 Task: Add Attachment from "Attach a link" to Card Card0000000132 in Board Board0000000033 in Workspace WS0000000011 in Trello. Add Cover Red to Card Card0000000132 in Board Board0000000033 in Workspace WS0000000011 in Trello. Add "Join Card" Button Button0000000132  to Card Card0000000132 in Board Board0000000033 in Workspace WS0000000011 in Trello. Add Description DS0000000132 to Card Card0000000132 in Board Board0000000033 in Workspace WS0000000011 in Trello. Add Comment CM0000000132 to Card Card0000000132 in Board Board0000000033 in Workspace WS0000000011 in Trello
Action: Mouse moved to (501, 51)
Screenshot: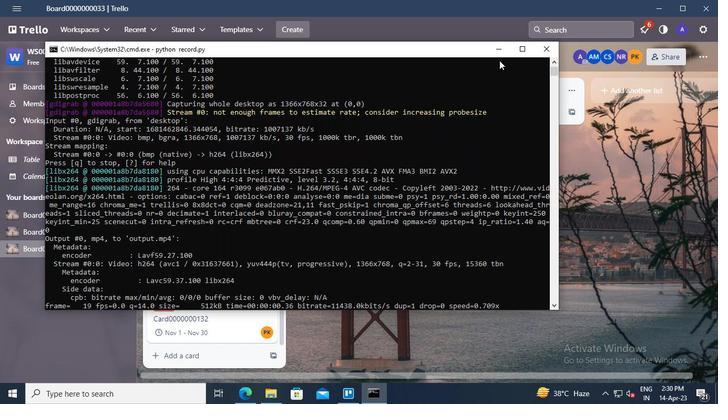 
Action: Mouse pressed left at (501, 51)
Screenshot: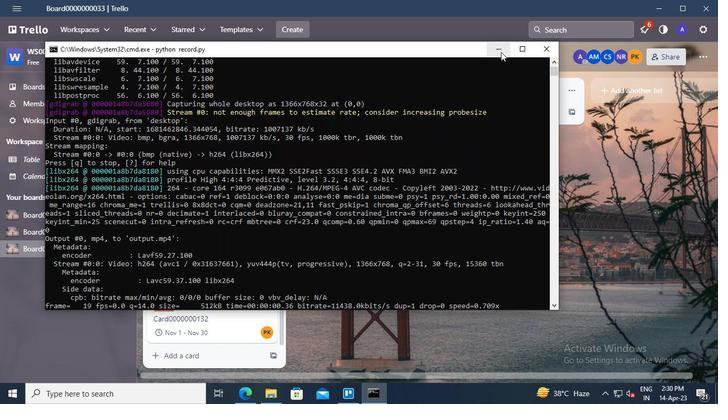 
Action: Mouse moved to (208, 315)
Screenshot: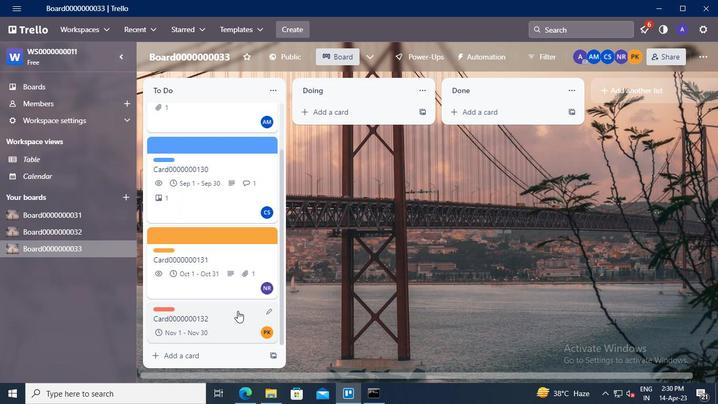 
Action: Mouse pressed left at (208, 315)
Screenshot: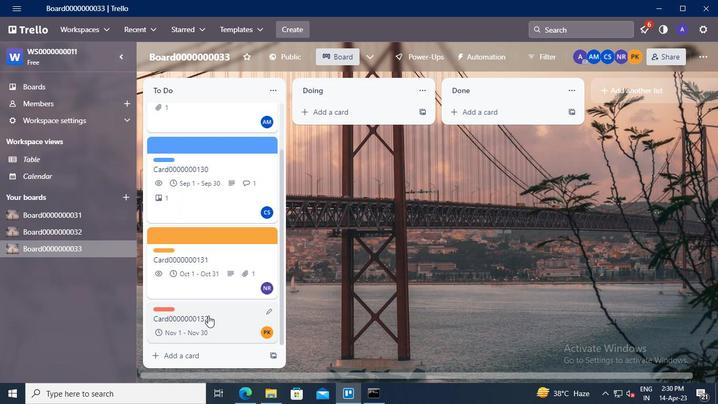 
Action: Mouse moved to (531, 218)
Screenshot: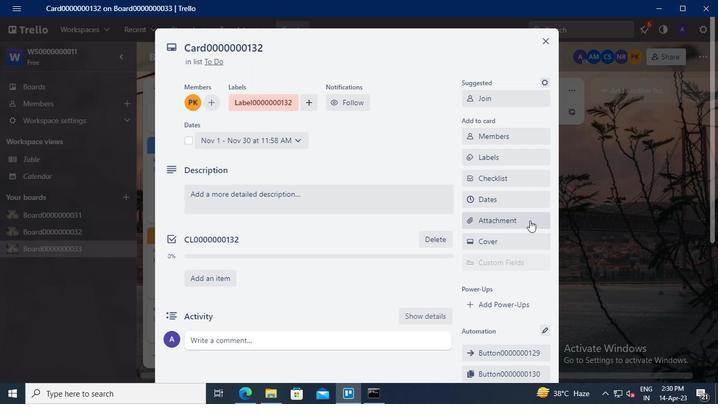 
Action: Mouse pressed left at (531, 218)
Screenshot: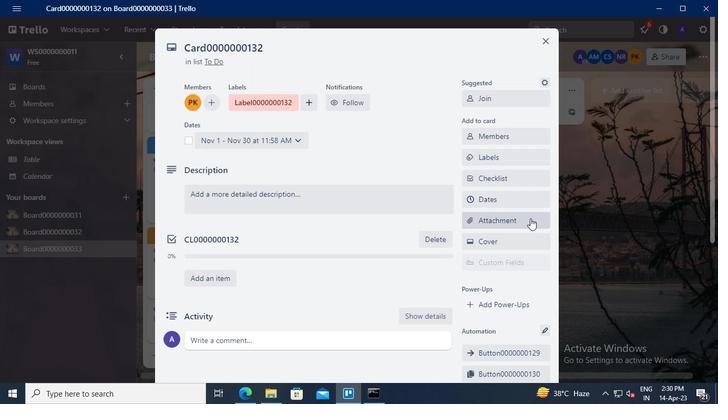 
Action: Mouse moved to (247, 396)
Screenshot: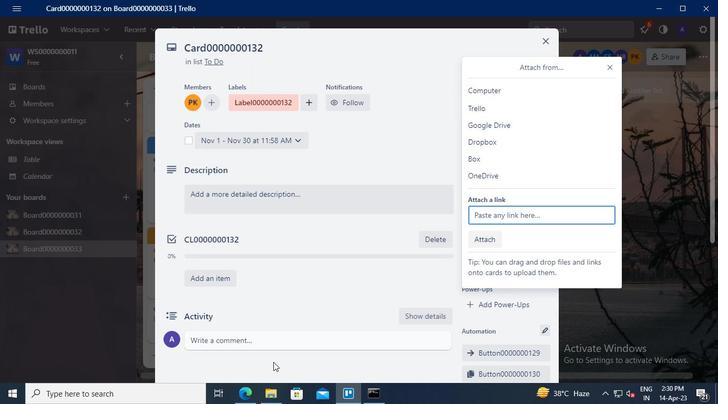 
Action: Mouse pressed left at (247, 396)
Screenshot: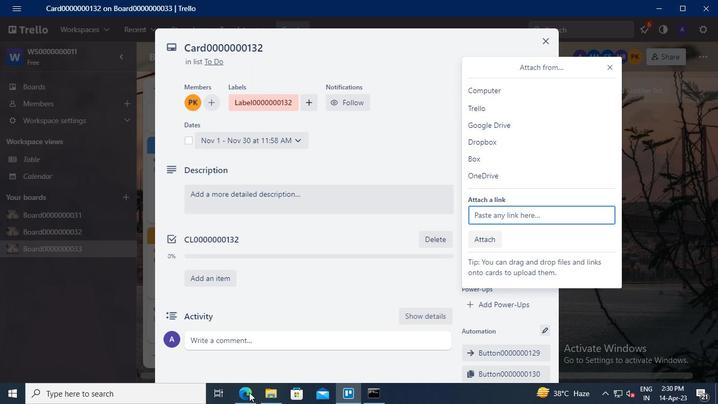 
Action: Mouse moved to (155, 27)
Screenshot: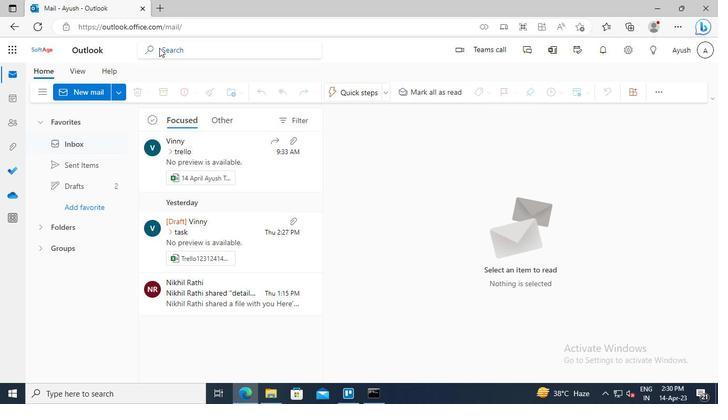 
Action: Mouse pressed left at (155, 27)
Screenshot: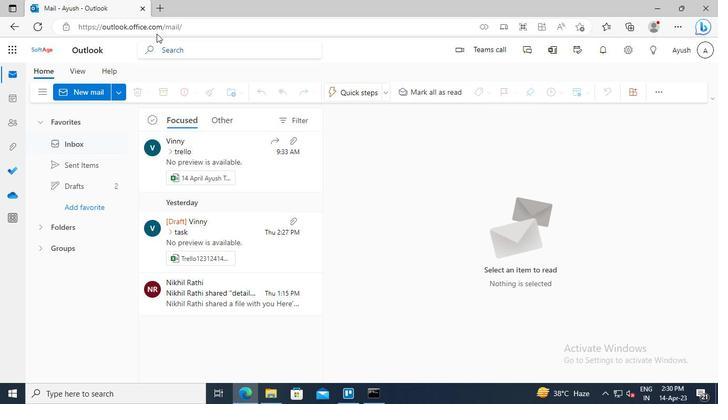 
Action: Keyboard Key.ctrl_l
Screenshot: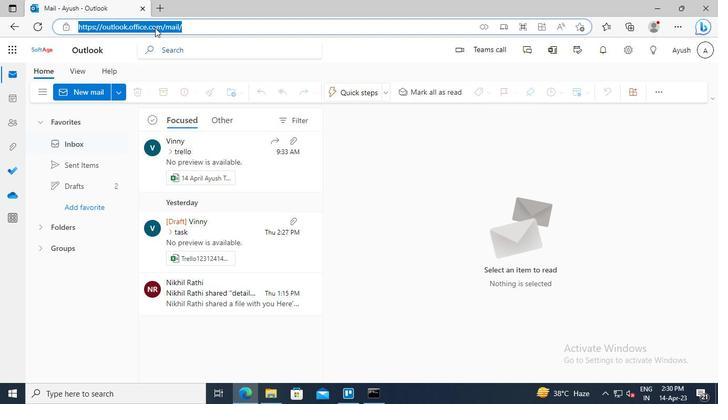 
Action: Keyboard Key.ctrl_l
Screenshot: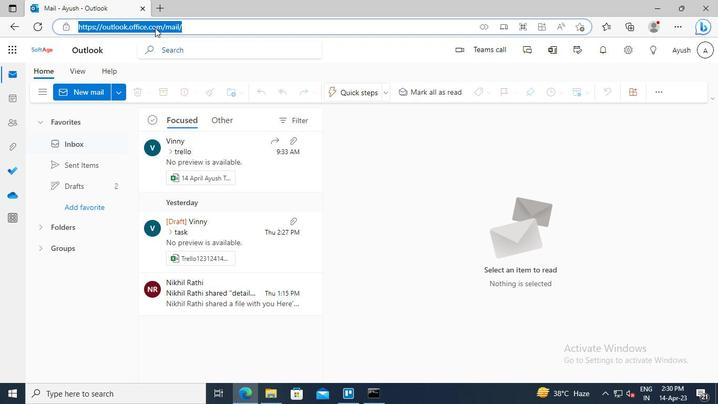 
Action: Keyboard Key.ctrl_l
Screenshot: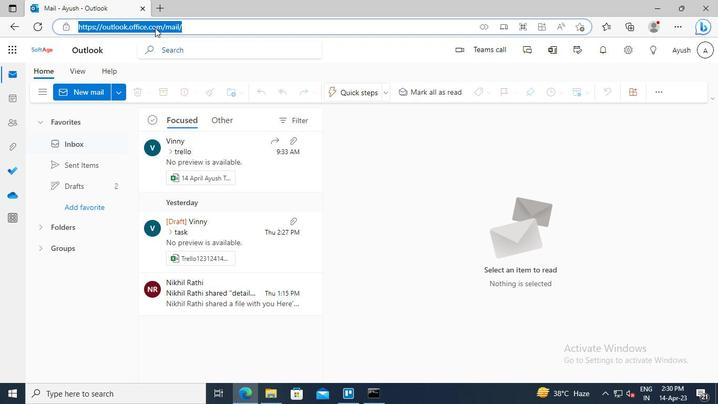 
Action: Keyboard Key.ctrl_l
Screenshot: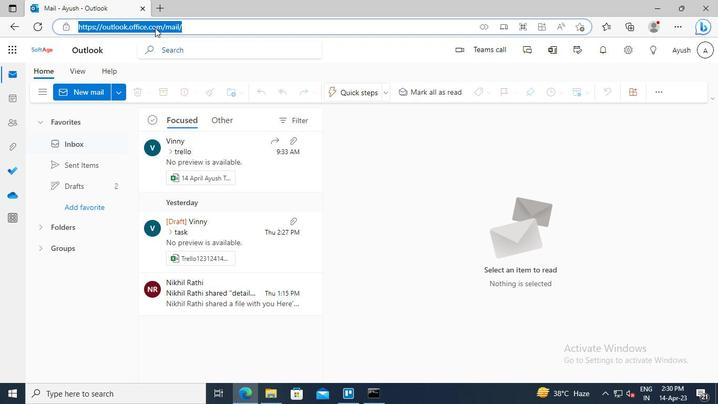 
Action: Keyboard Key.ctrl_l
Screenshot: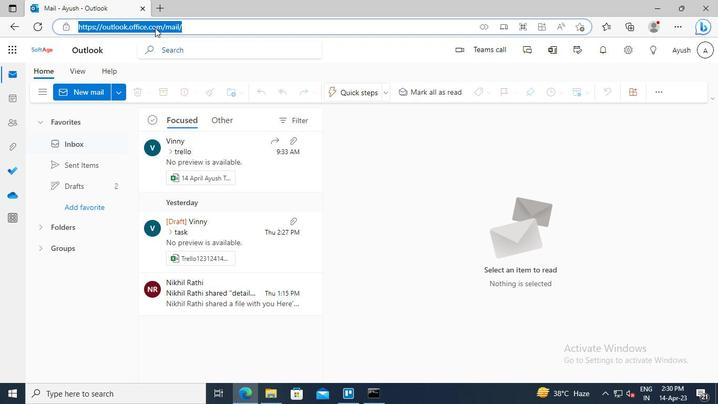 
Action: Keyboard Key.ctrl_l
Screenshot: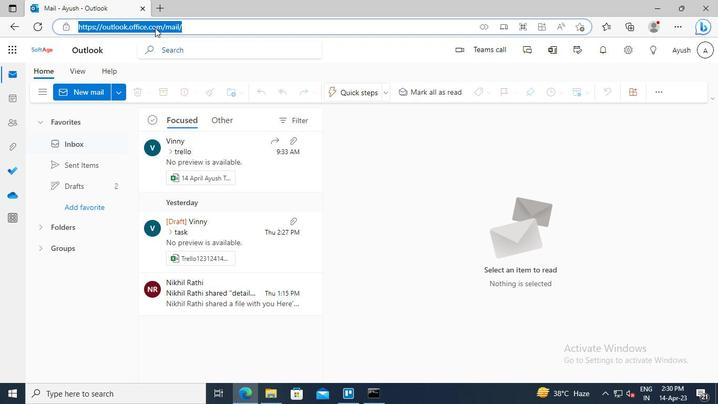 
Action: Keyboard Key.ctrl_l
Screenshot: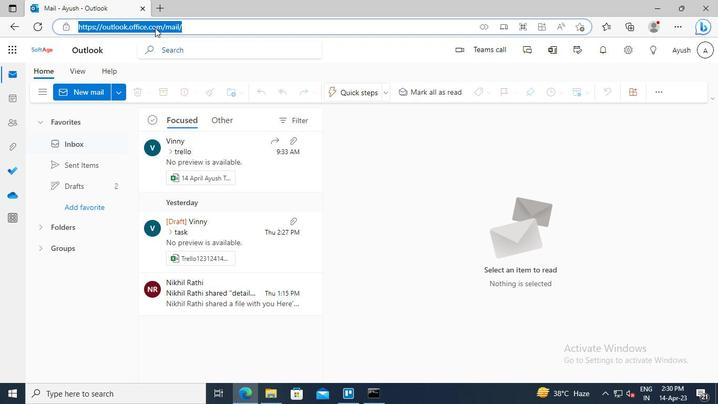 
Action: Keyboard Key.ctrl_l
Screenshot: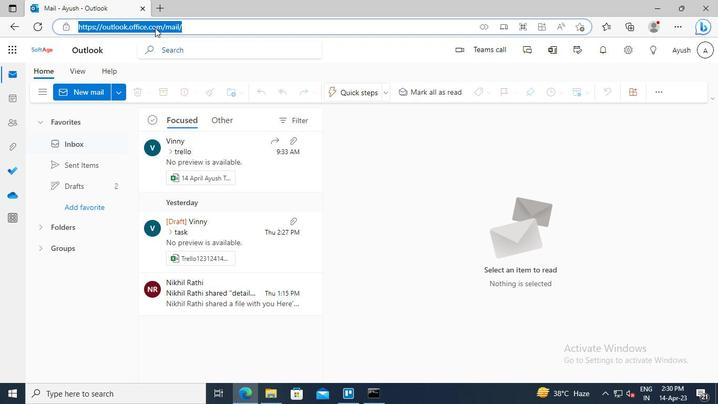 
Action: Keyboard Key.ctrl_l
Screenshot: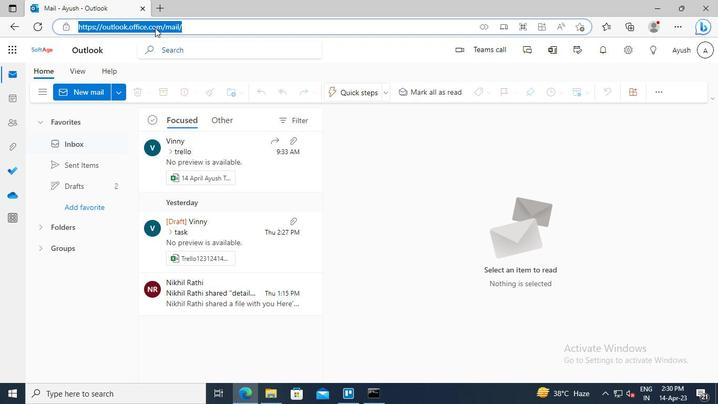 
Action: Keyboard Key.ctrl_l
Screenshot: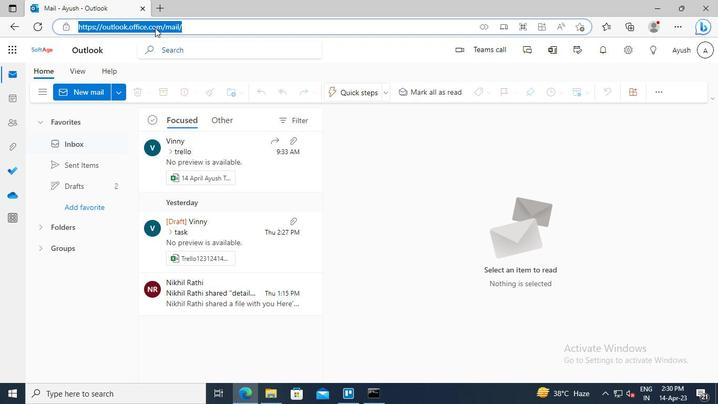 
Action: Keyboard Key.ctrl_l
Screenshot: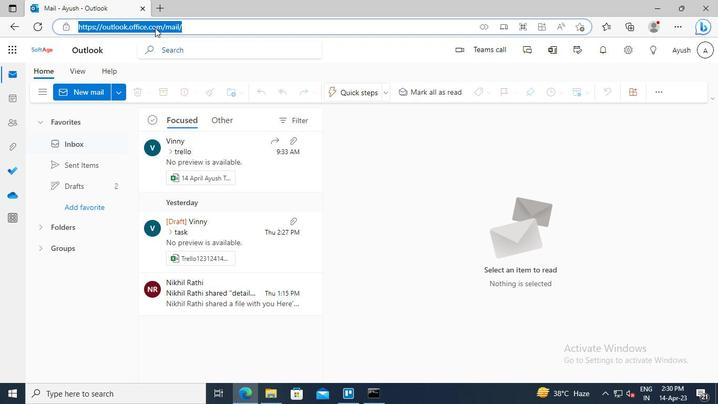 
Action: Keyboard Key.ctrl_l
Screenshot: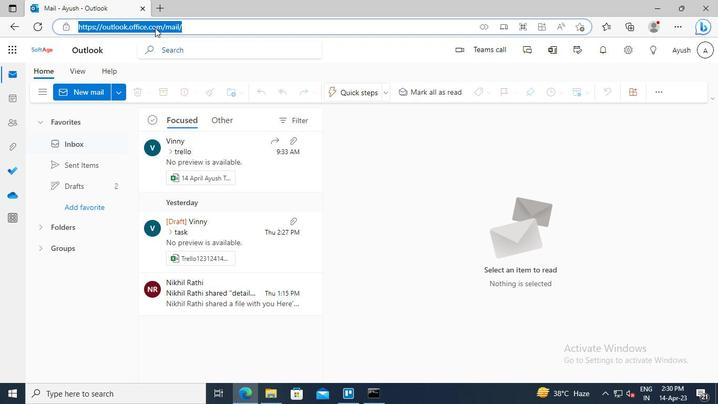
Action: Keyboard Key.ctrl_l
Screenshot: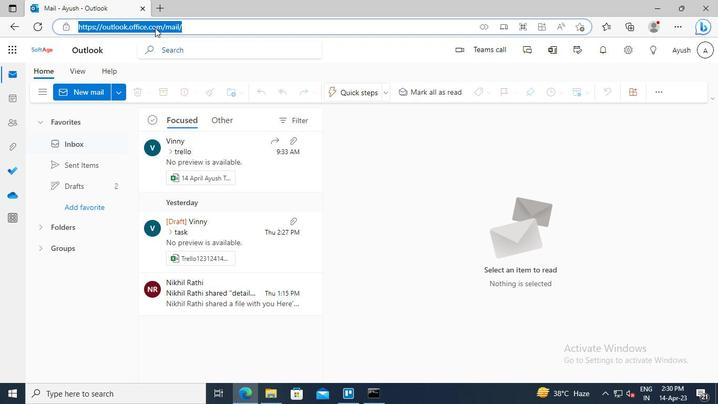 
Action: Keyboard Key.ctrl_l
Screenshot: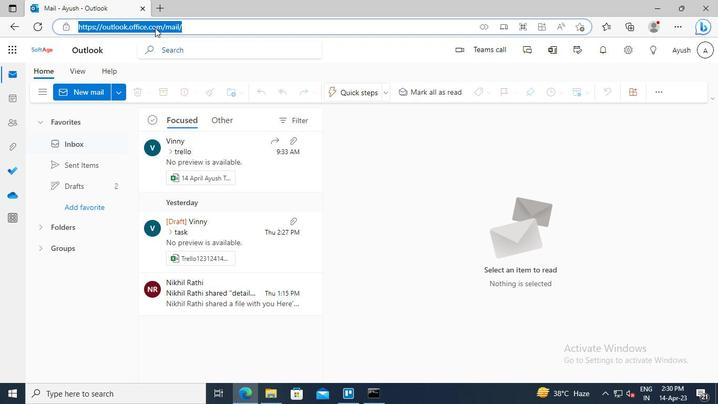 
Action: Keyboard \x03
Screenshot: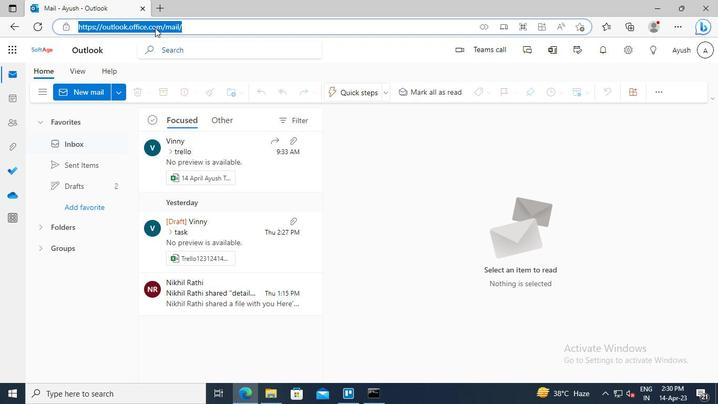 
Action: Mouse moved to (357, 402)
Screenshot: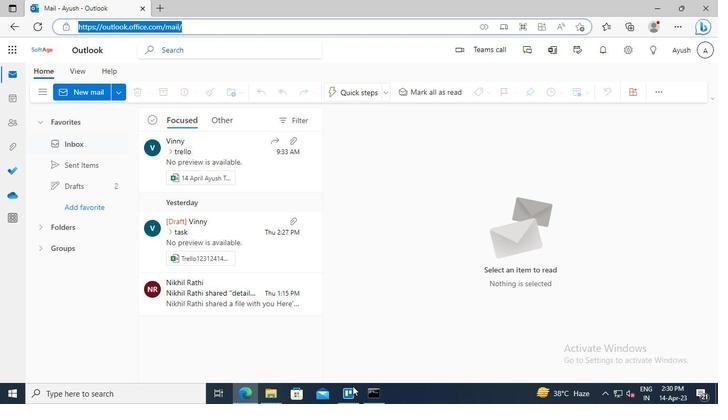 
Action: Mouse pressed left at (357, 402)
Screenshot: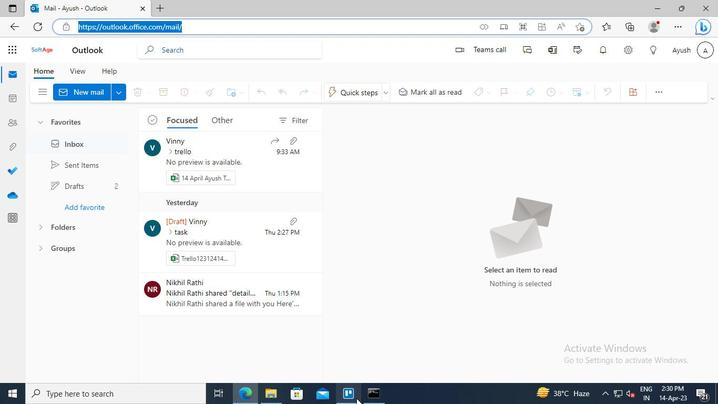 
Action: Mouse moved to (482, 214)
Screenshot: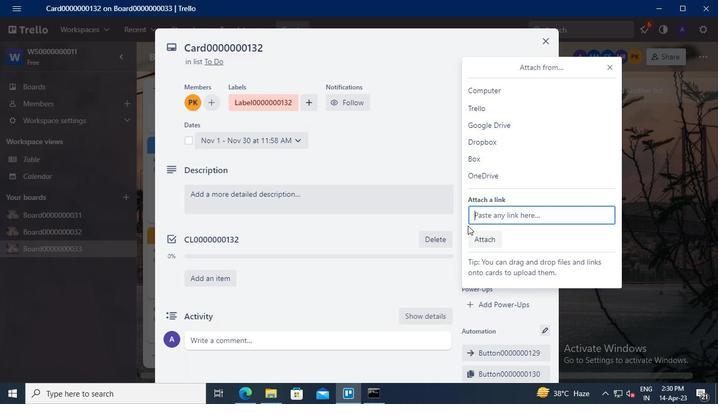 
Action: Mouse pressed left at (482, 214)
Screenshot: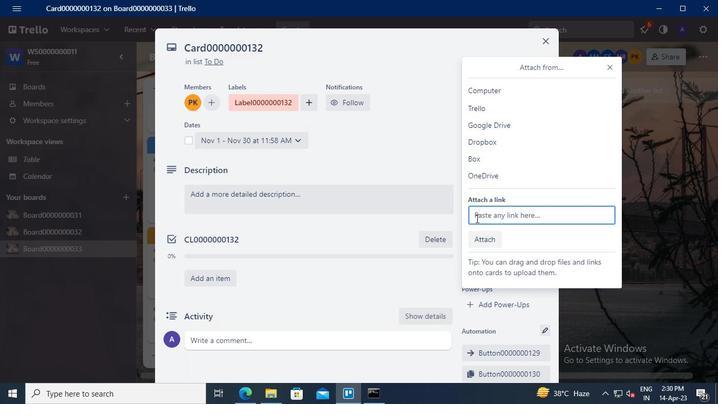 
Action: Keyboard Key.ctrl_l
Screenshot: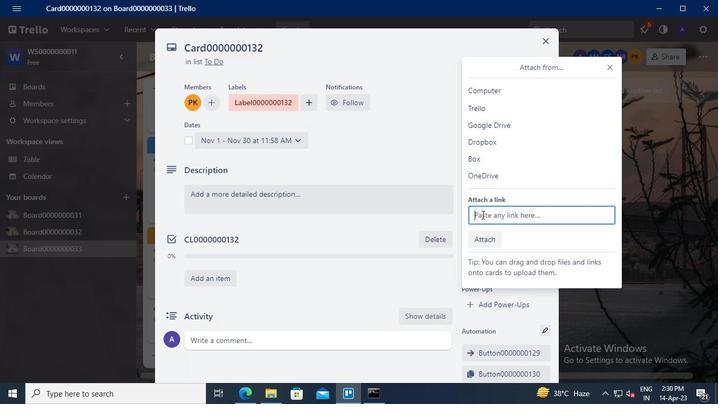 
Action: Keyboard \x16
Screenshot: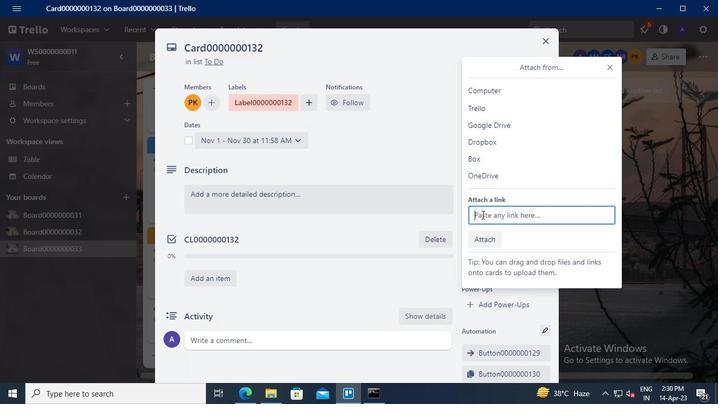 
Action: Mouse moved to (489, 273)
Screenshot: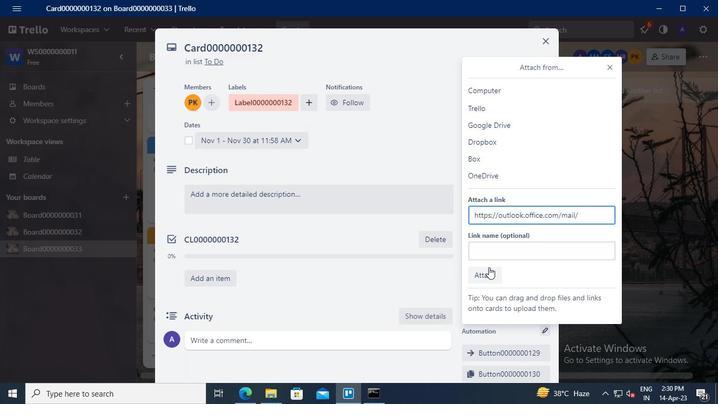 
Action: Mouse pressed left at (489, 273)
Screenshot: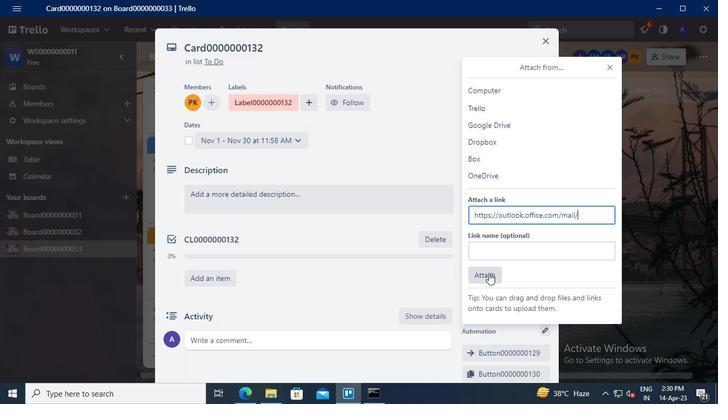 
Action: Mouse moved to (502, 242)
Screenshot: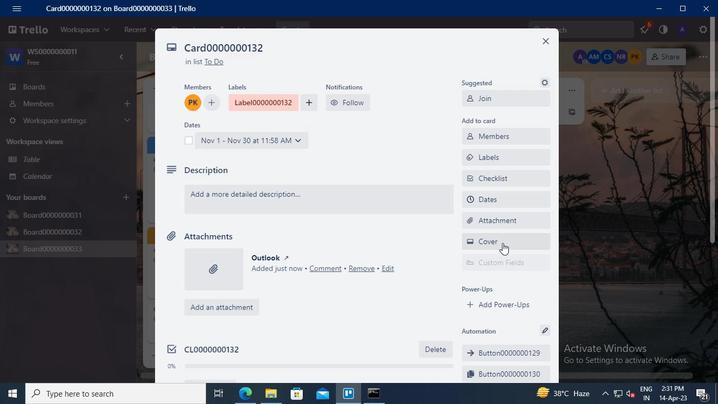 
Action: Mouse pressed left at (502, 242)
Screenshot: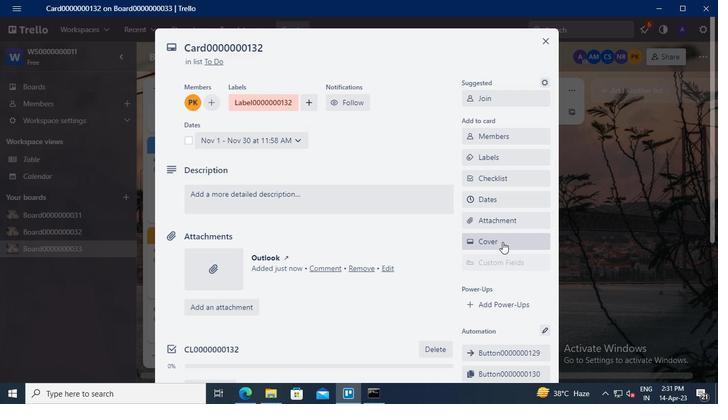 
Action: Mouse moved to (573, 168)
Screenshot: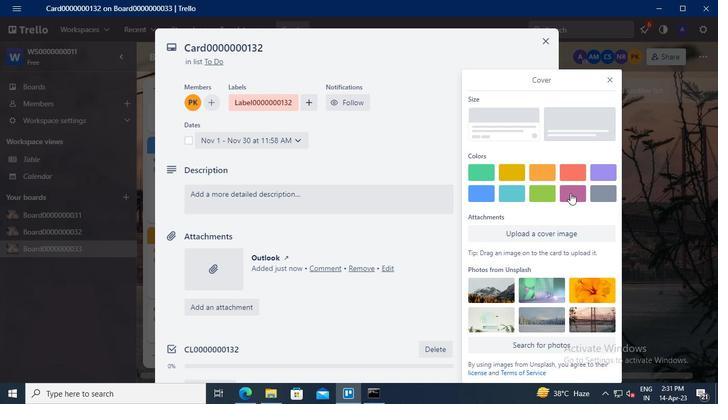 
Action: Mouse pressed left at (573, 168)
Screenshot: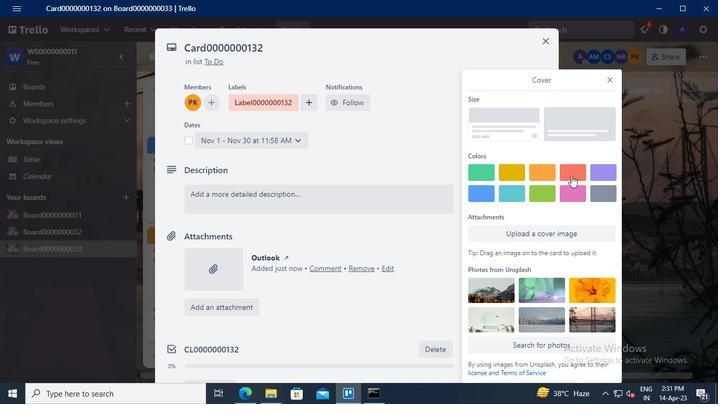 
Action: Mouse moved to (610, 59)
Screenshot: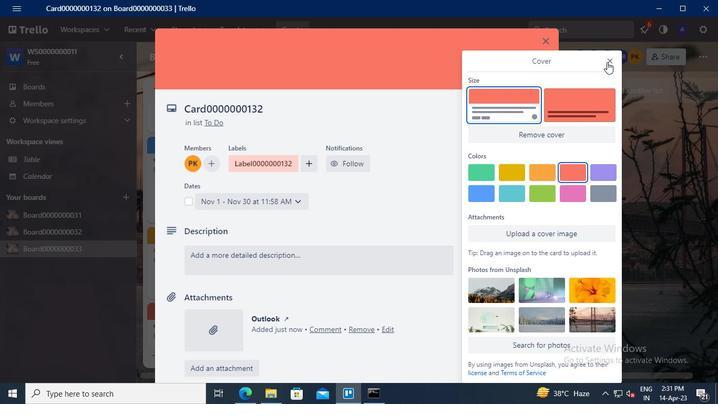
Action: Mouse pressed left at (610, 59)
Screenshot: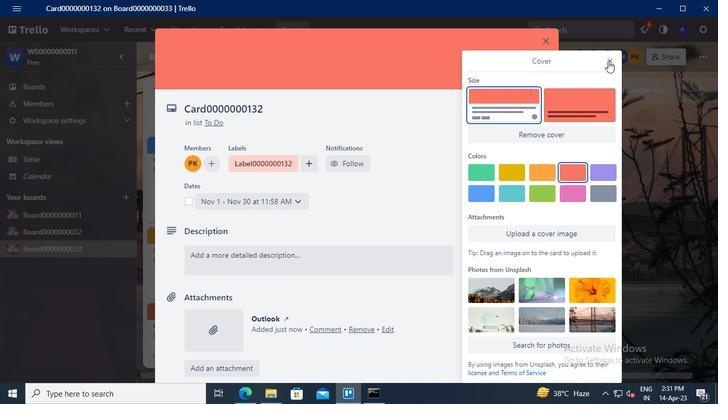 
Action: Mouse moved to (493, 296)
Screenshot: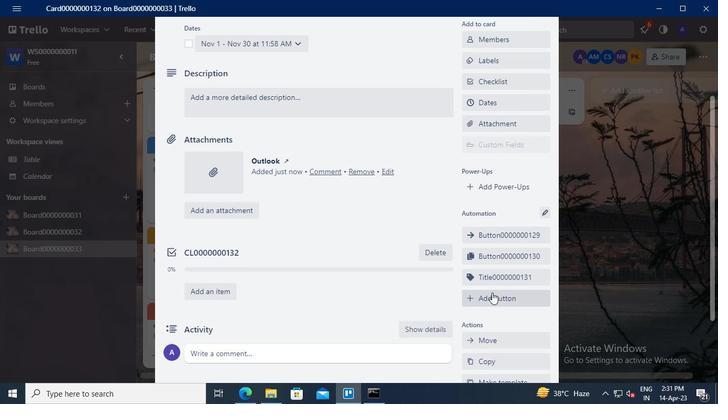 
Action: Mouse pressed left at (493, 296)
Screenshot: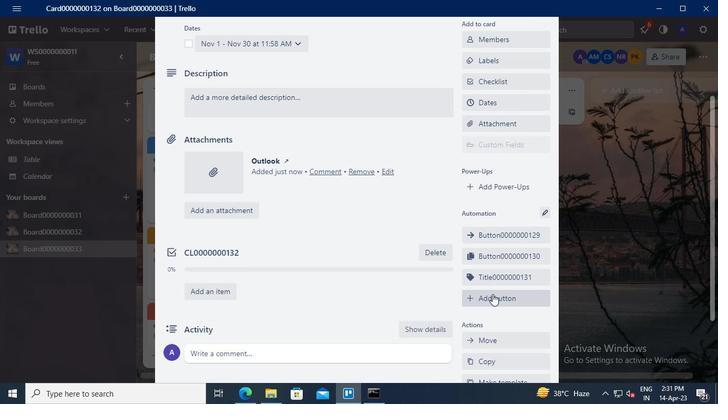 
Action: Mouse moved to (518, 157)
Screenshot: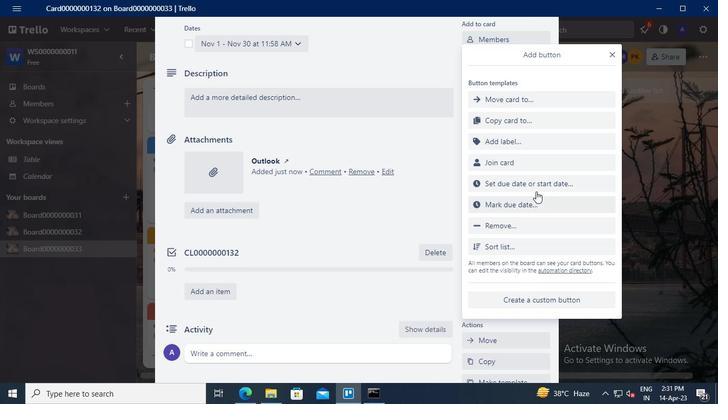 
Action: Mouse pressed left at (518, 157)
Screenshot: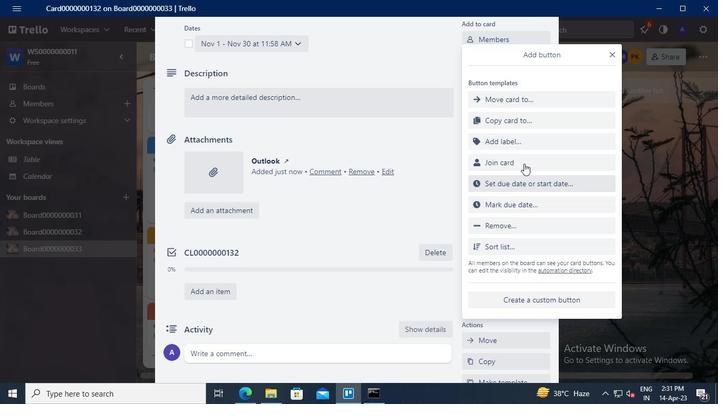 
Action: Mouse moved to (527, 148)
Screenshot: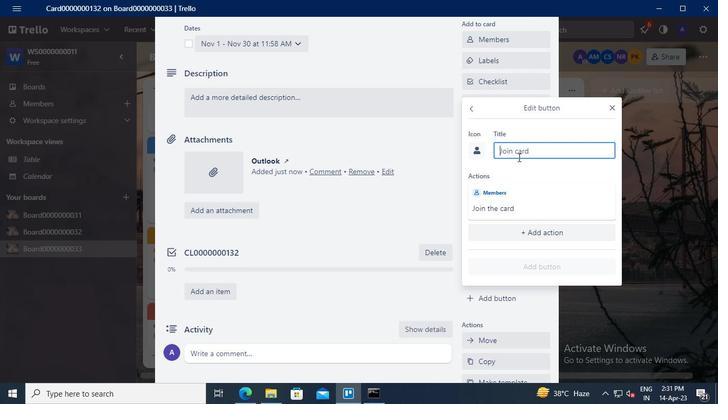 
Action: Mouse pressed left at (527, 148)
Screenshot: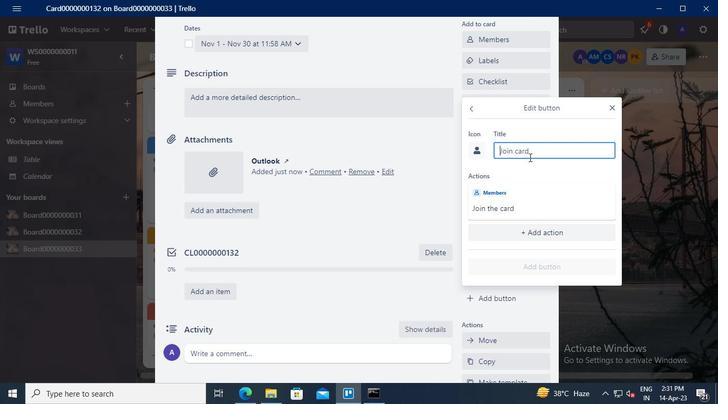
Action: Keyboard Key.shift
Screenshot: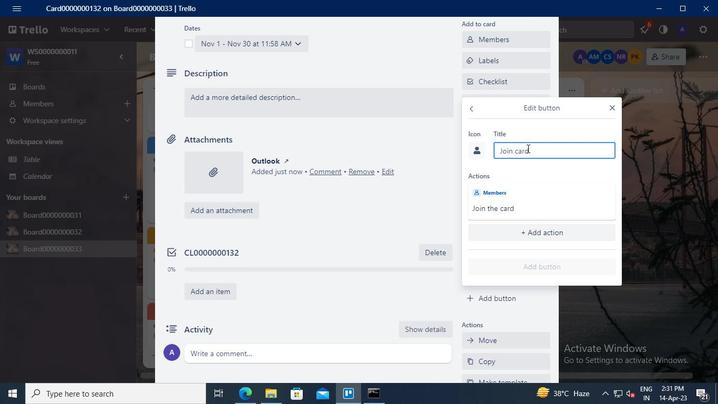 
Action: Keyboard B
Screenshot: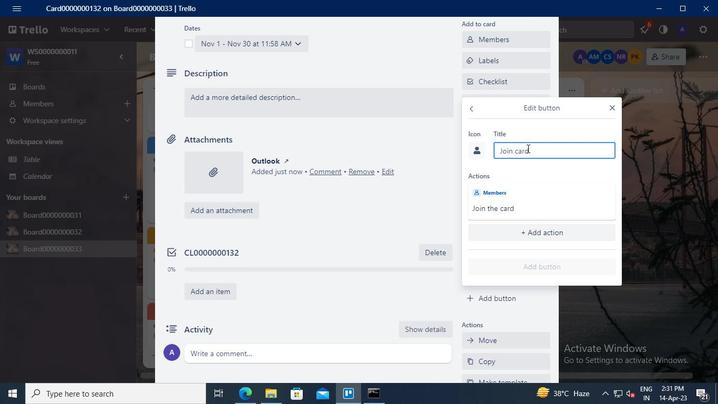 
Action: Keyboard u
Screenshot: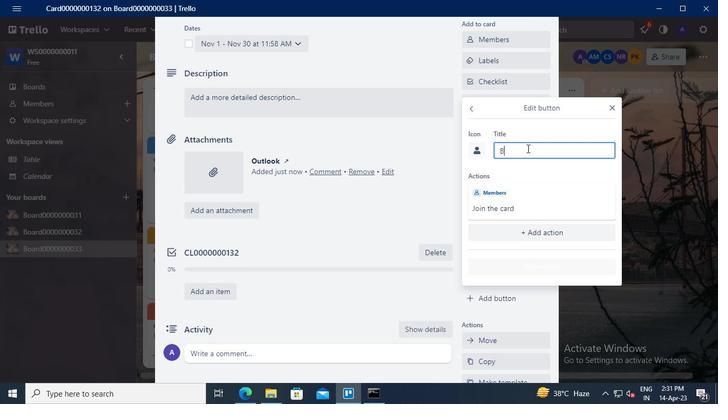 
Action: Keyboard t
Screenshot: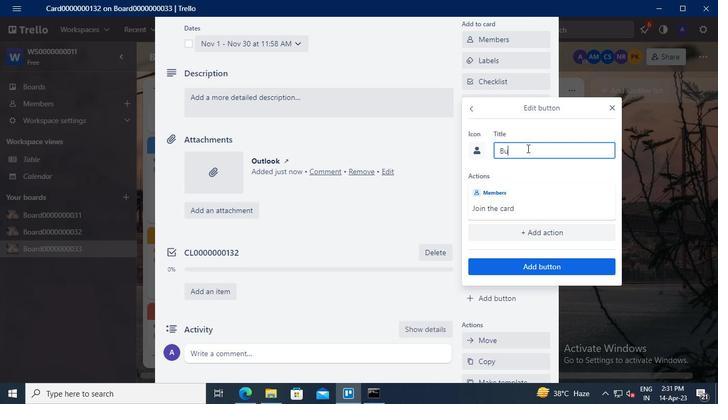
Action: Keyboard t
Screenshot: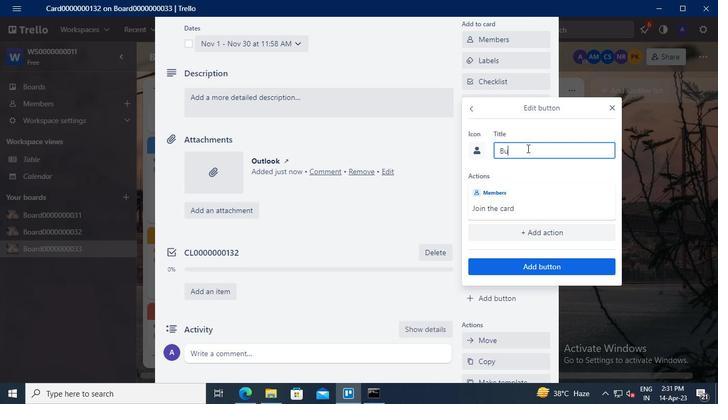 
Action: Keyboard o
Screenshot: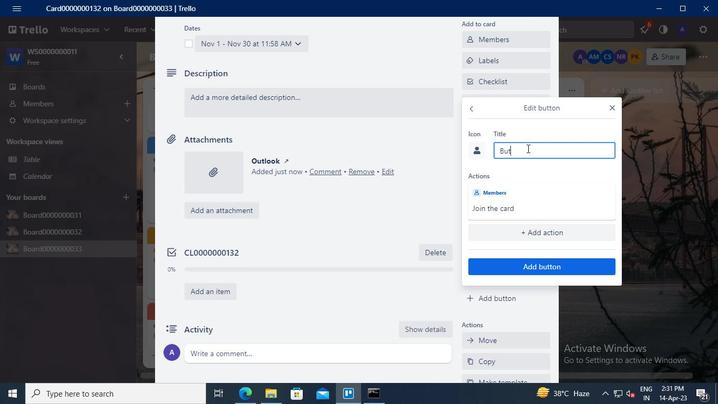 
Action: Keyboard n
Screenshot: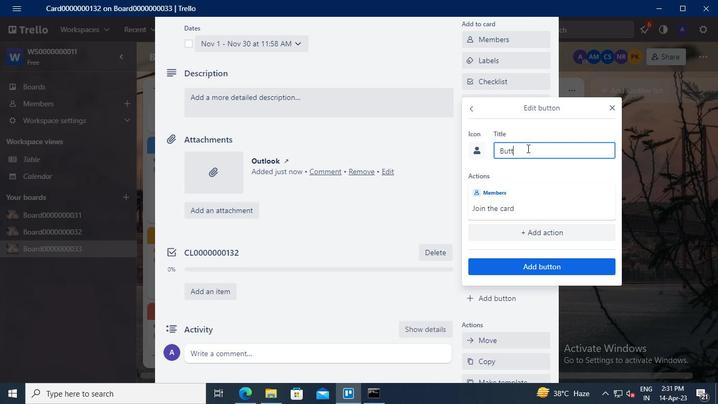 
Action: Keyboard <96>
Screenshot: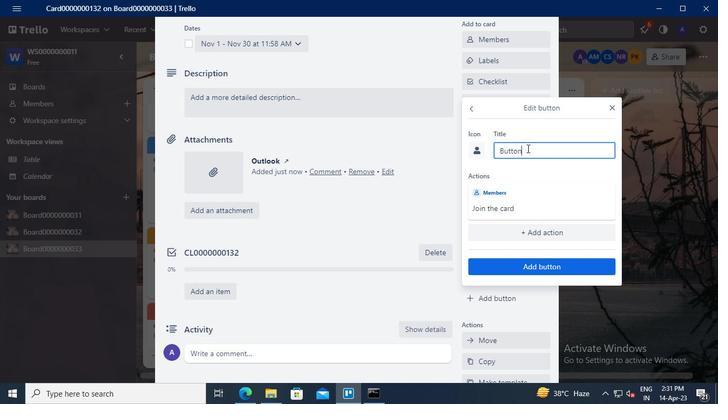 
Action: Keyboard <96>
Screenshot: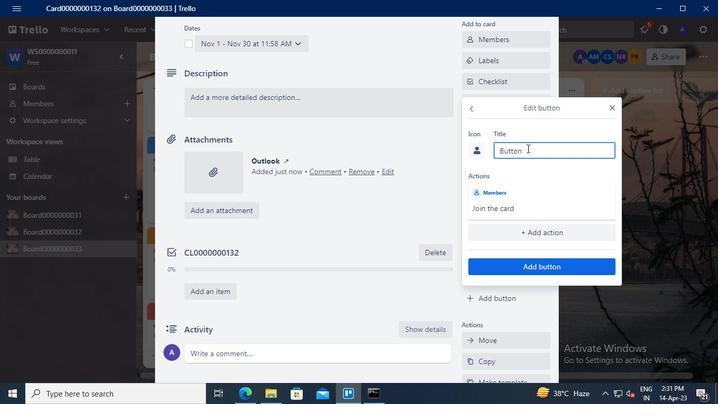
Action: Keyboard <96>
Screenshot: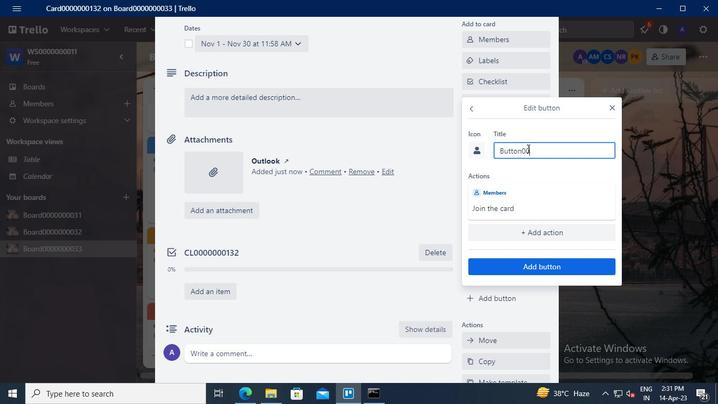 
Action: Keyboard <96>
Screenshot: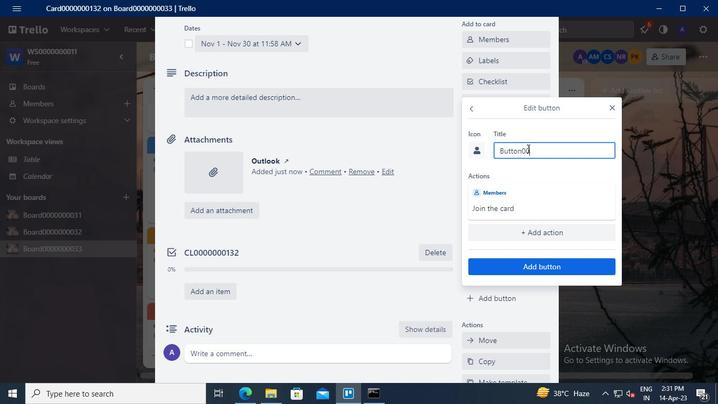 
Action: Keyboard <96>
Screenshot: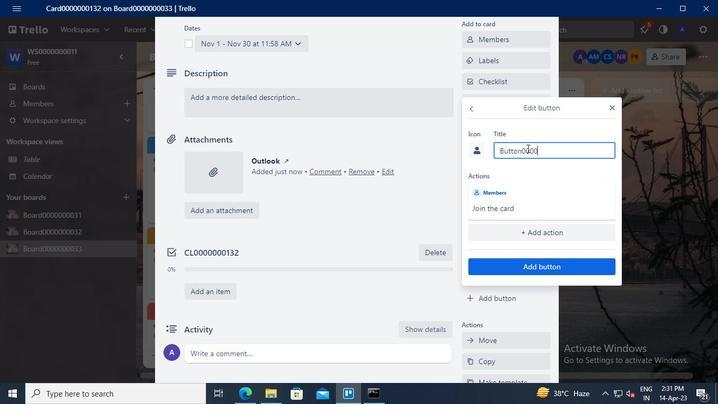 
Action: Keyboard <96>
Screenshot: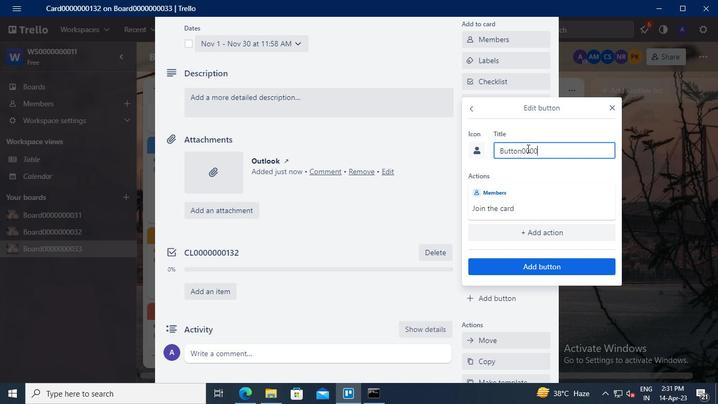 
Action: Keyboard <96>
Screenshot: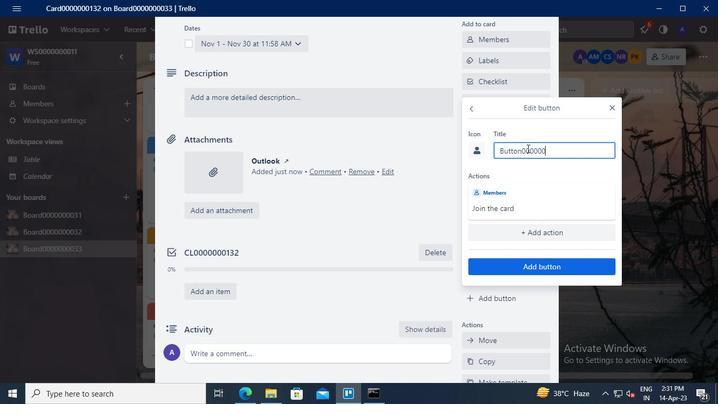 
Action: Keyboard <97>
Screenshot: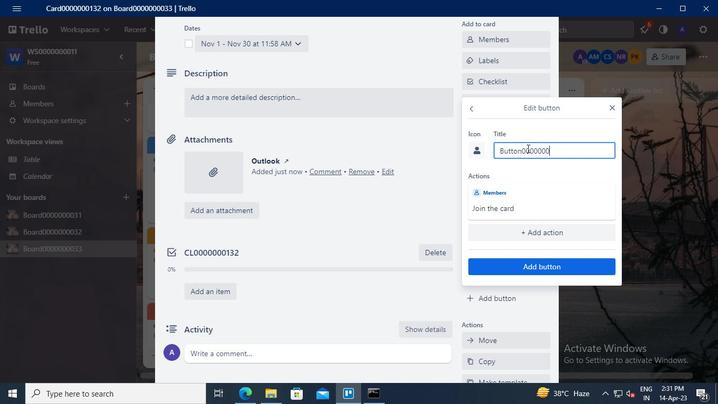 
Action: Keyboard <99>
Screenshot: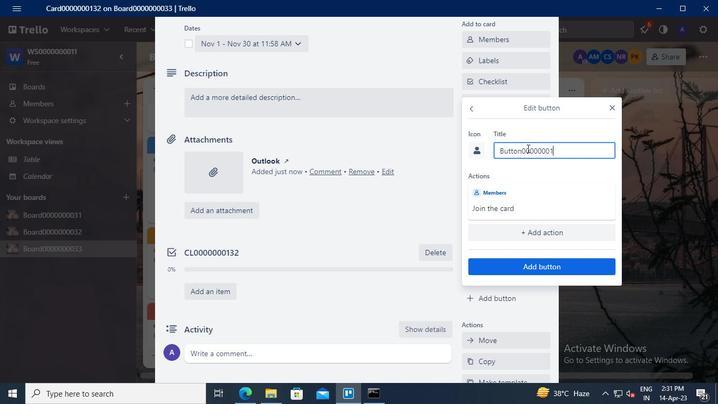 
Action: Keyboard <98>
Screenshot: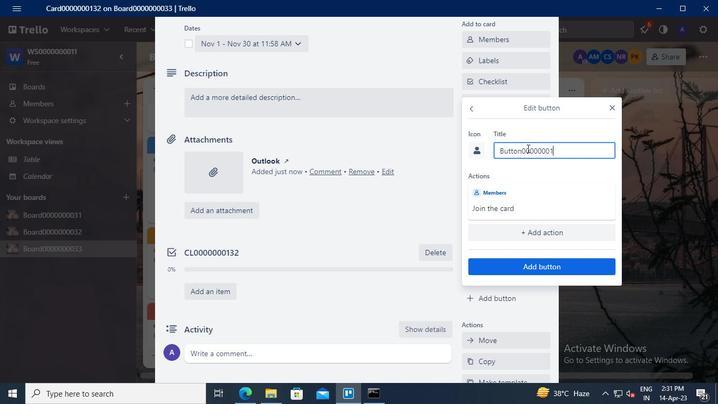 
Action: Mouse moved to (540, 262)
Screenshot: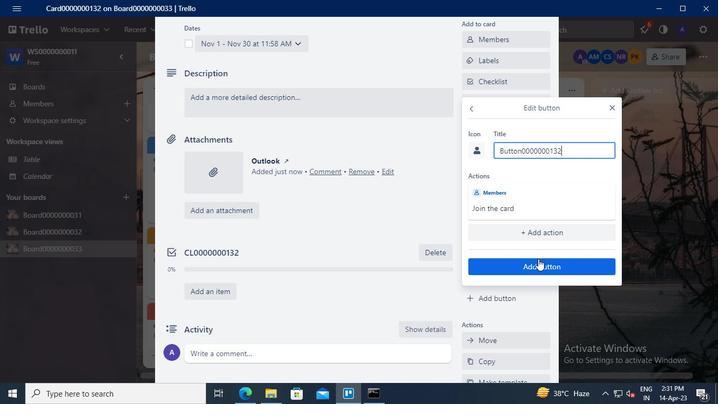 
Action: Mouse pressed left at (540, 262)
Screenshot: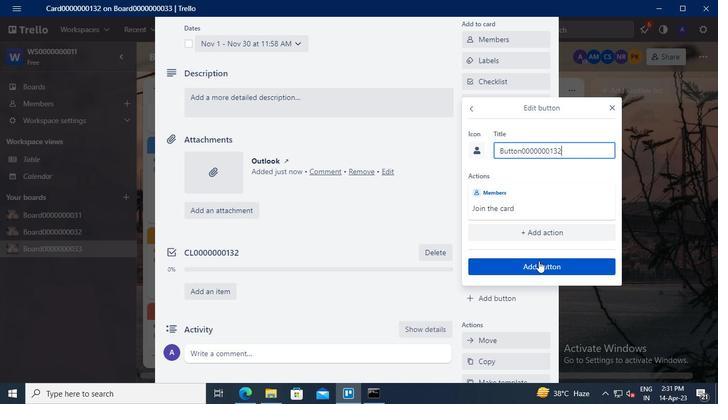 
Action: Mouse moved to (295, 107)
Screenshot: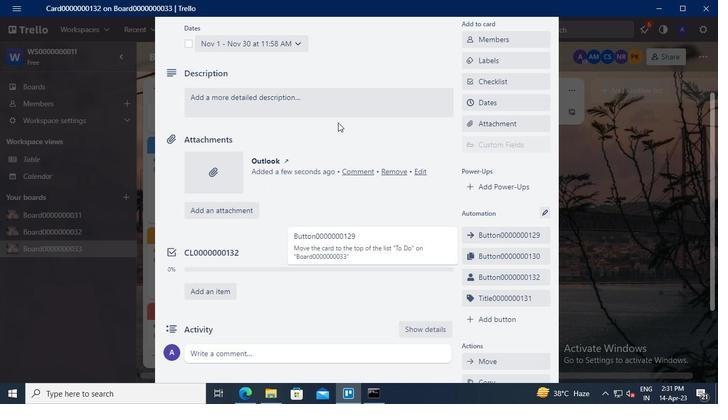 
Action: Mouse pressed left at (295, 107)
Screenshot: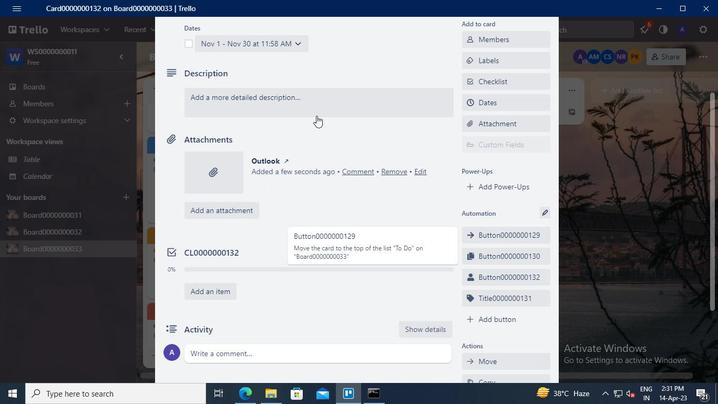 
Action: Mouse moved to (245, 140)
Screenshot: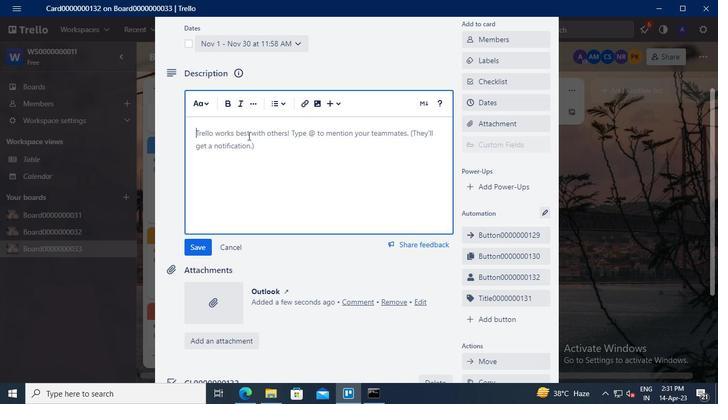 
Action: Mouse pressed left at (245, 140)
Screenshot: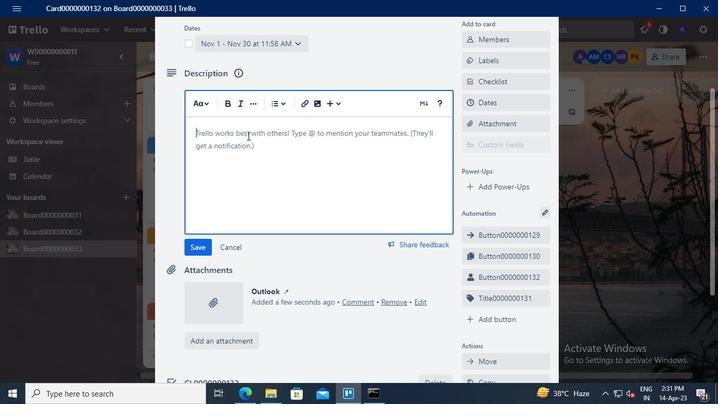 
Action: Keyboard Key.shift
Screenshot: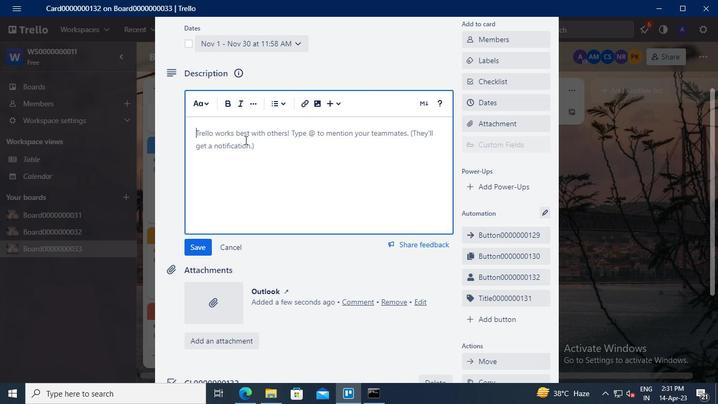 
Action: Keyboard D
Screenshot: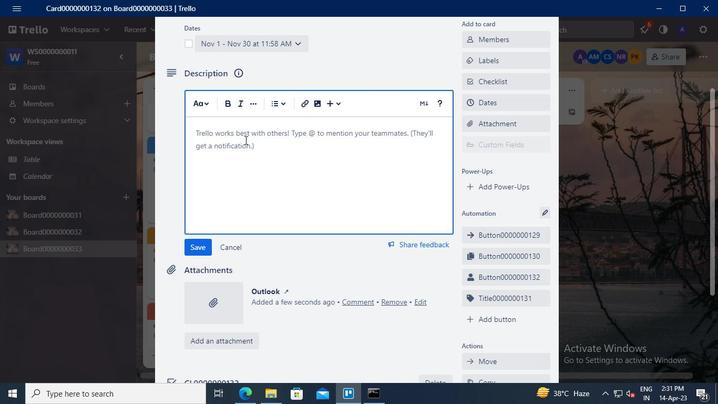 
Action: Keyboard S
Screenshot: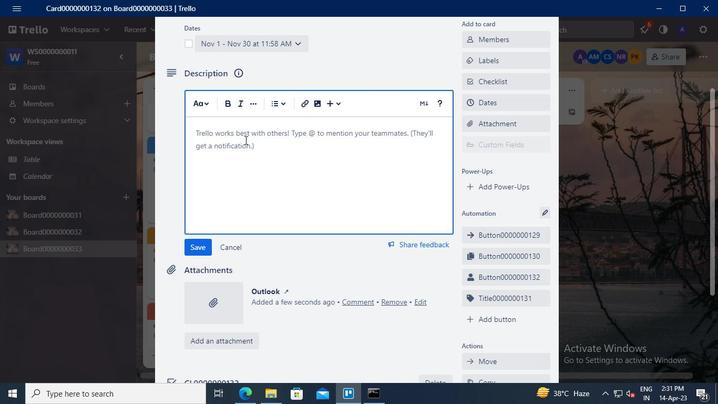 
Action: Keyboard <96>
Screenshot: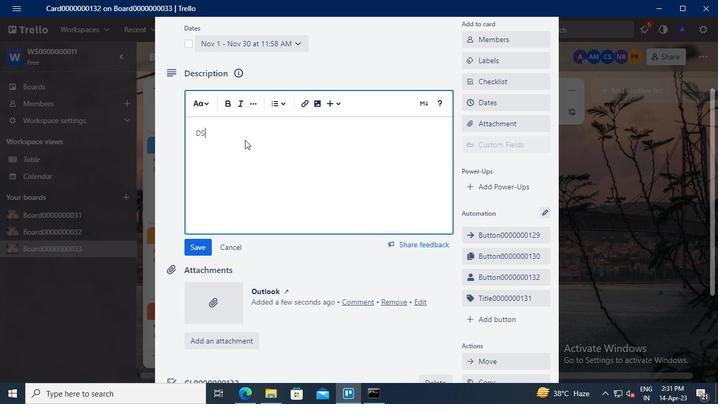 
Action: Keyboard <96>
Screenshot: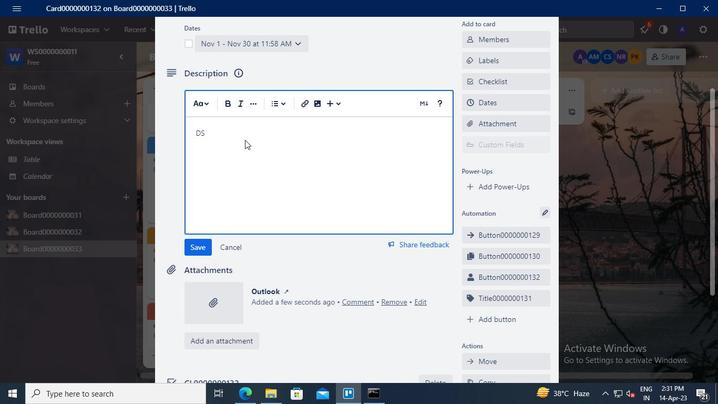 
Action: Keyboard <96>
Screenshot: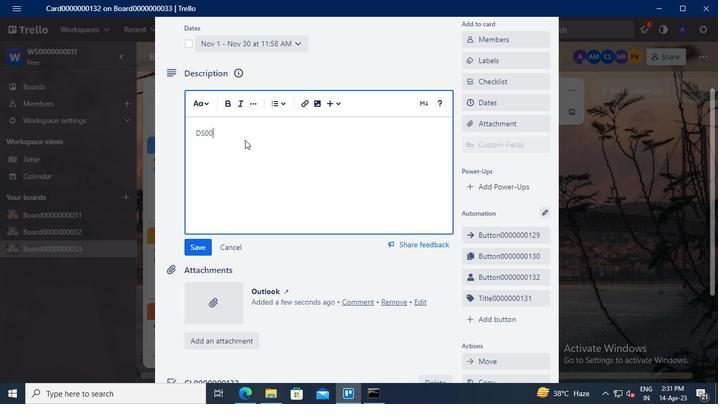 
Action: Keyboard <96>
Screenshot: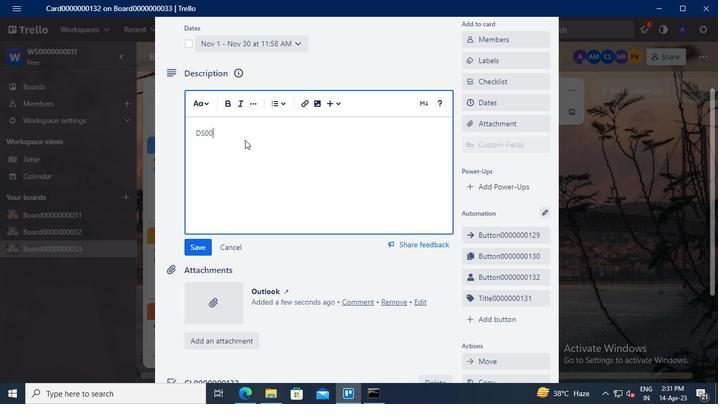 
Action: Keyboard <96>
Screenshot: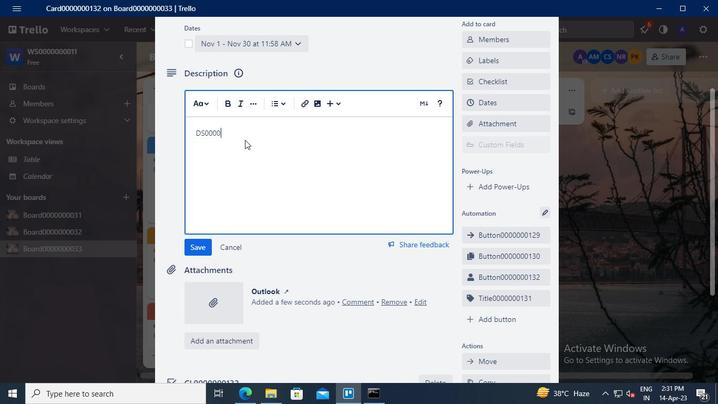 
Action: Keyboard <96>
Screenshot: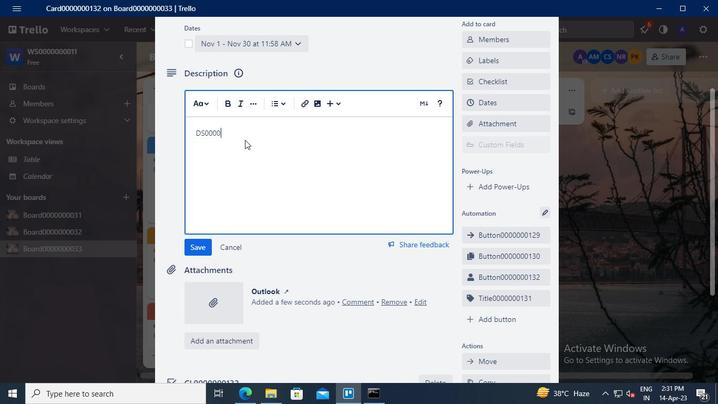 
Action: Keyboard <96>
Screenshot: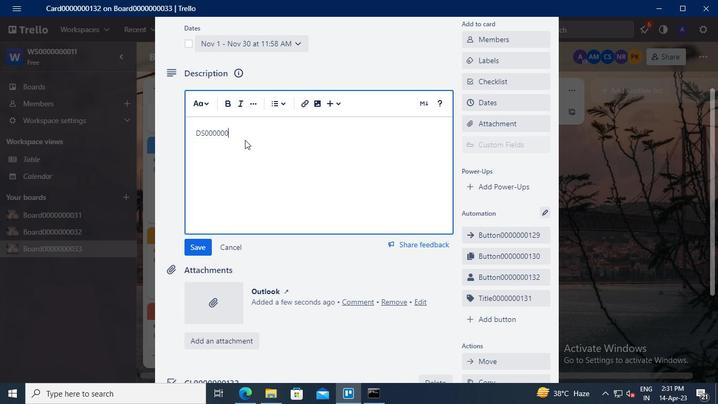 
Action: Keyboard <97>
Screenshot: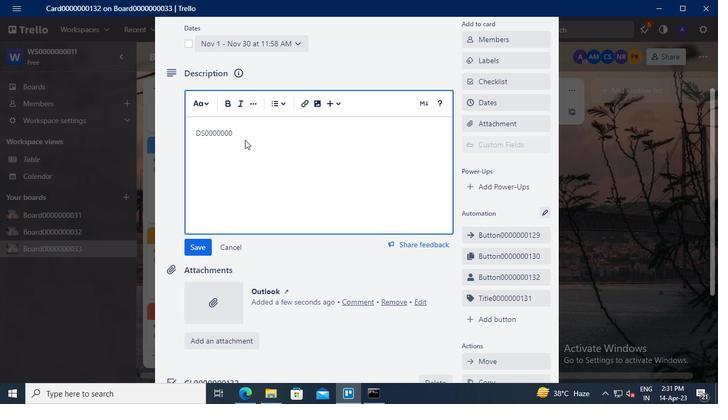 
Action: Keyboard <99>
Screenshot: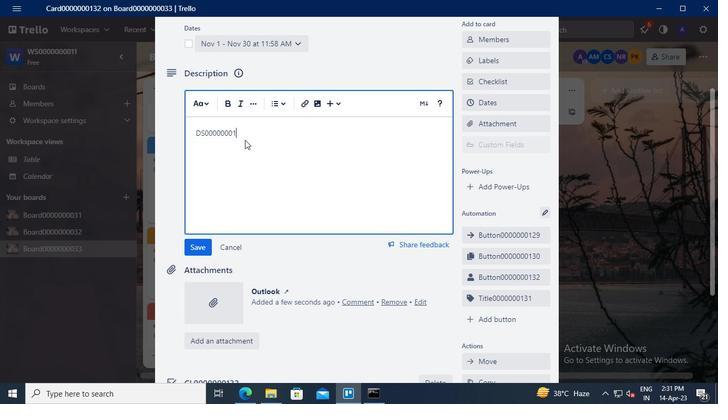 
Action: Keyboard <98>
Screenshot: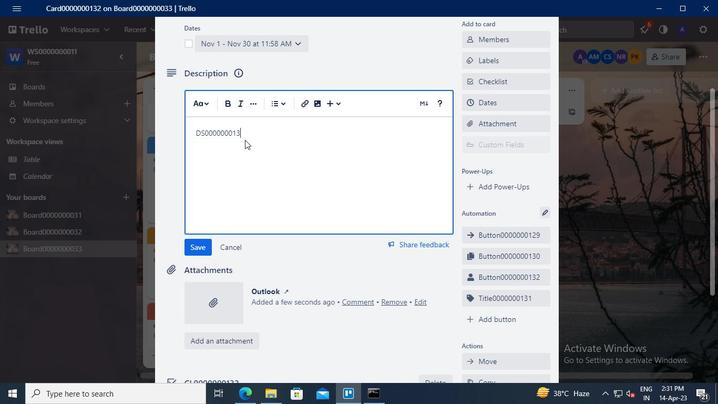 
Action: Mouse moved to (204, 249)
Screenshot: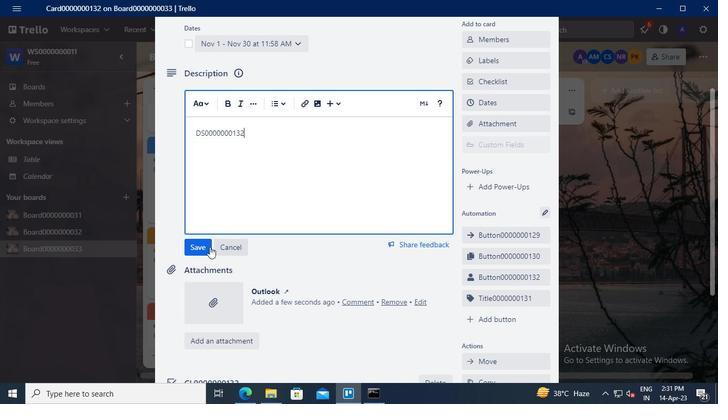 
Action: Mouse pressed left at (204, 249)
Screenshot: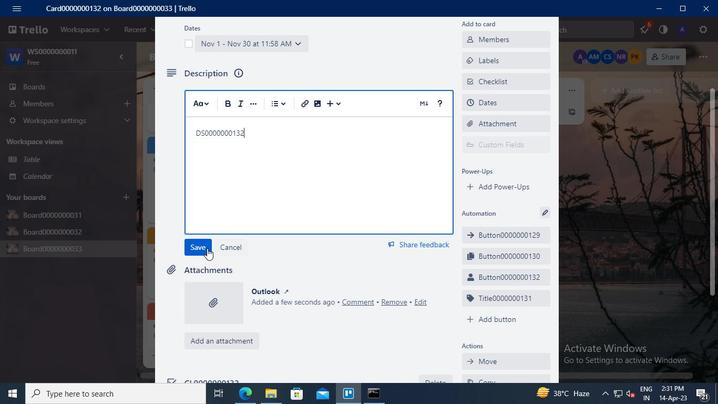 
Action: Mouse moved to (222, 232)
Screenshot: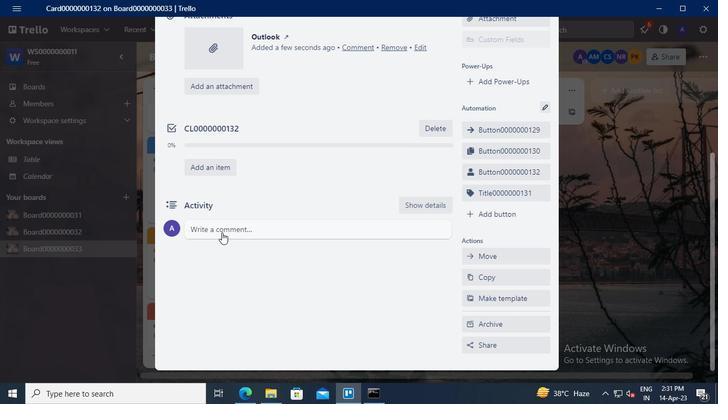
Action: Mouse pressed left at (222, 232)
Screenshot: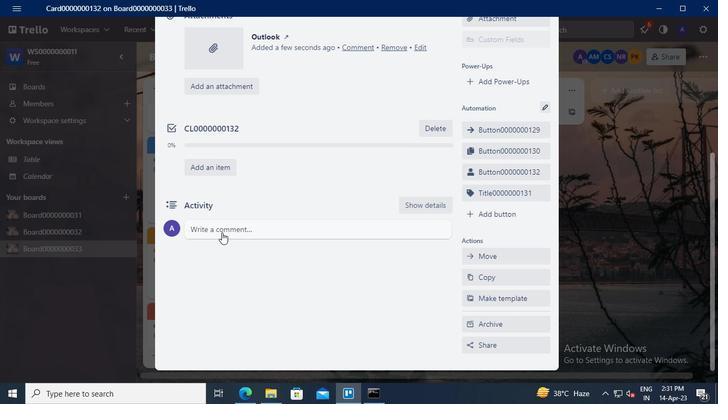 
Action: Keyboard Key.shift
Screenshot: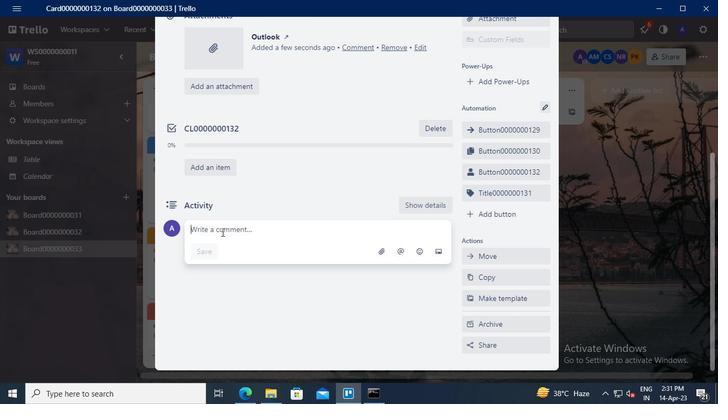 
Action: Keyboard C
Screenshot: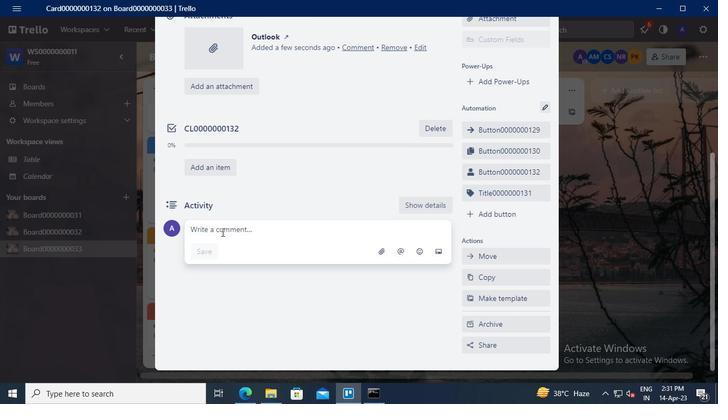 
Action: Keyboard M
Screenshot: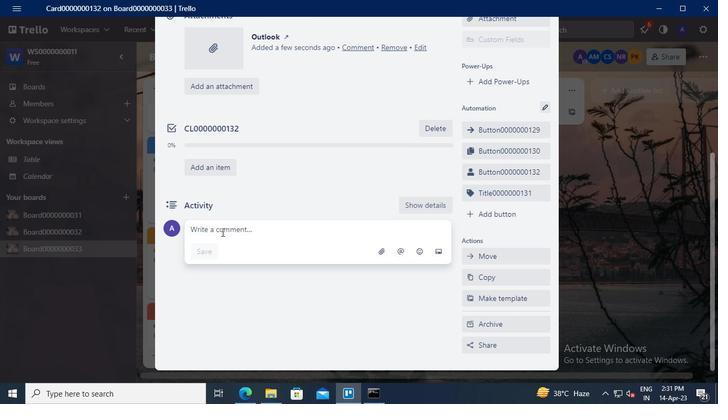 
Action: Keyboard <96>
Screenshot: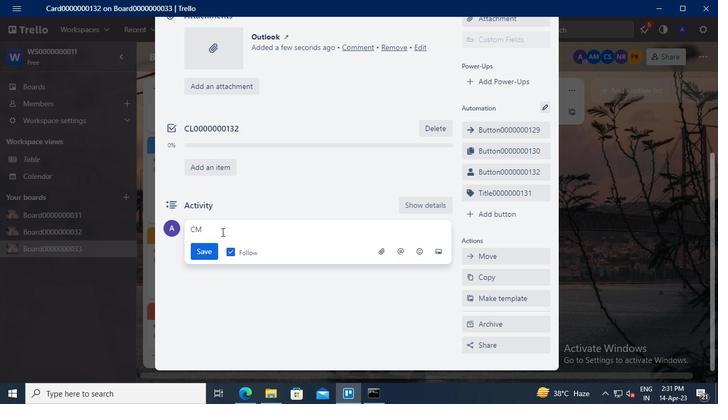 
Action: Keyboard <96>
Screenshot: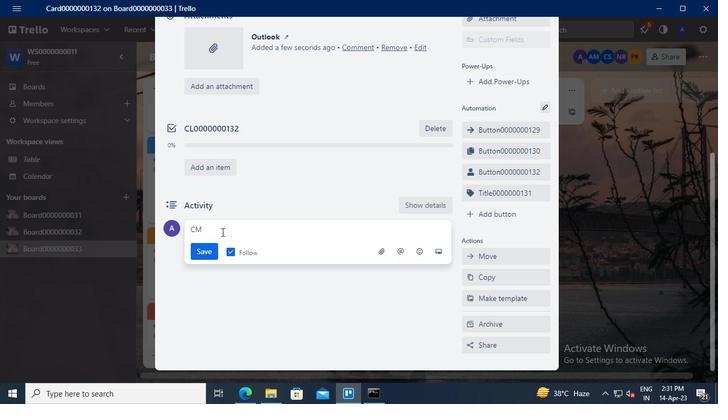 
Action: Keyboard <96>
Screenshot: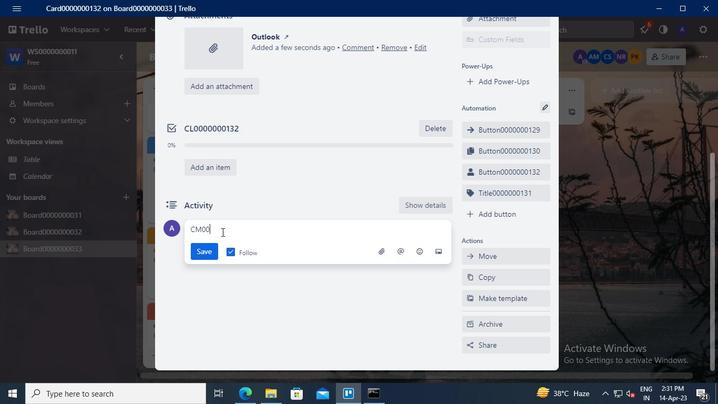 
Action: Keyboard <96>
Screenshot: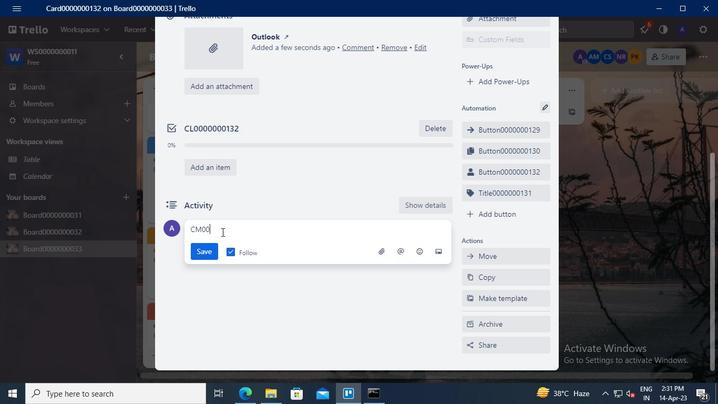 
Action: Keyboard <96>
Screenshot: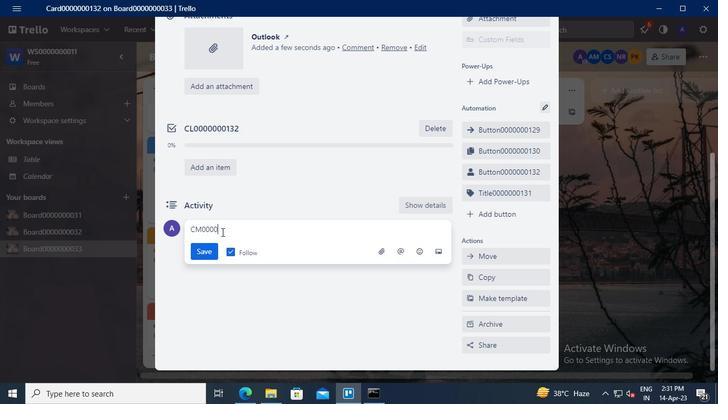 
Action: Keyboard <96>
Screenshot: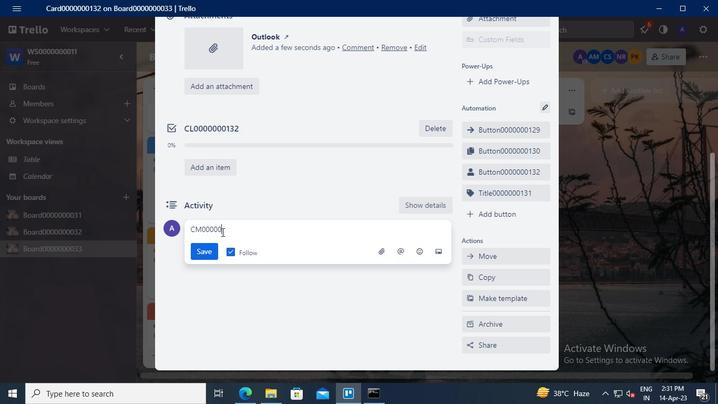 
Action: Keyboard <96>
Screenshot: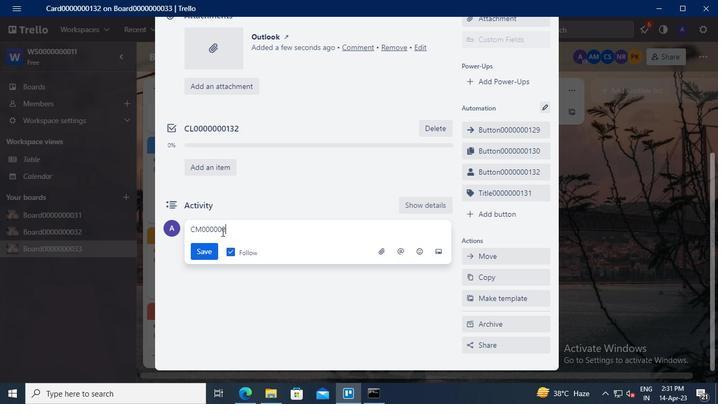 
Action: Keyboard <97>
Screenshot: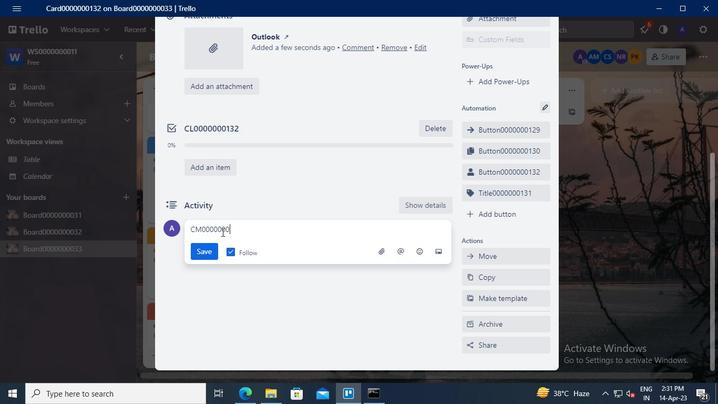 
Action: Keyboard <99>
Screenshot: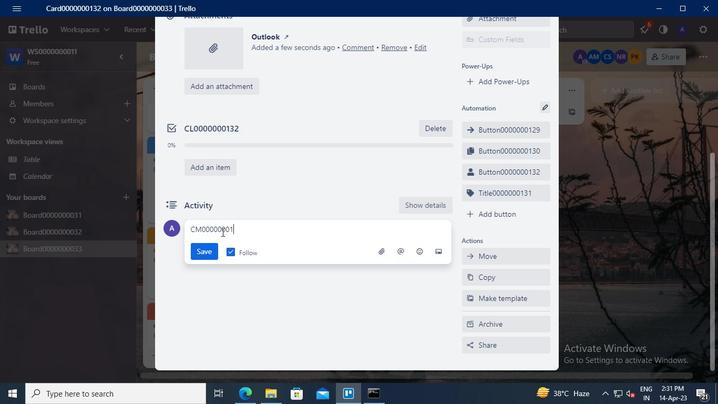 
Action: Keyboard <98>
Screenshot: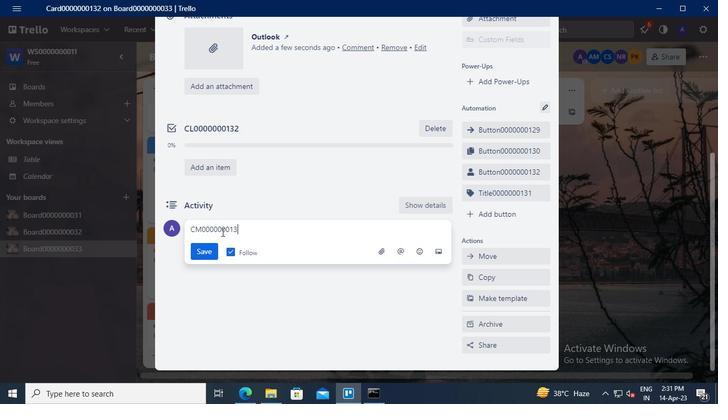 
Action: Mouse moved to (212, 243)
Screenshot: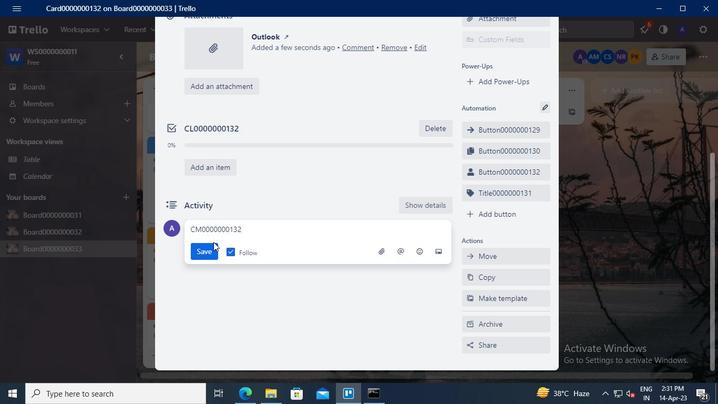 
Action: Mouse pressed left at (212, 243)
Screenshot: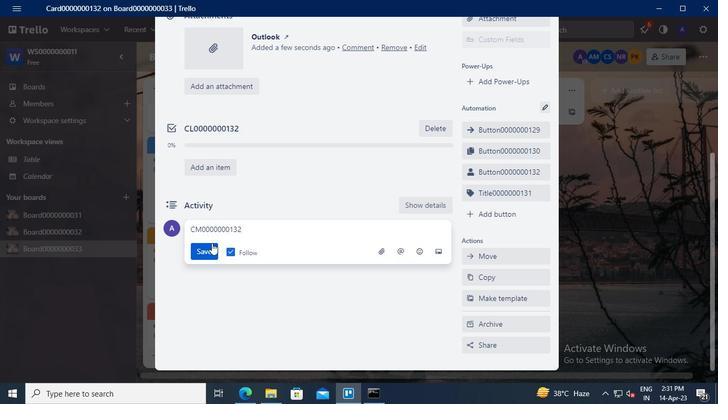 
Action: Mouse moved to (371, 390)
Screenshot: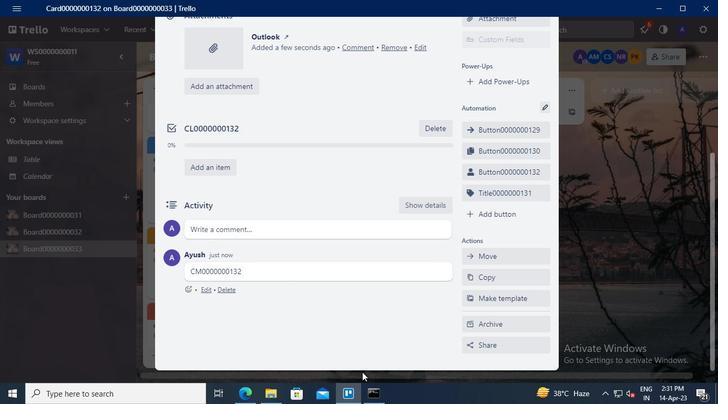 
Action: Mouse pressed left at (371, 390)
Screenshot: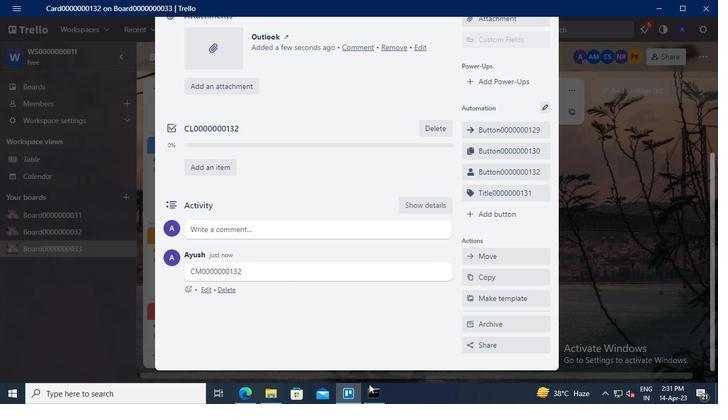 
Action: Mouse moved to (543, 51)
Screenshot: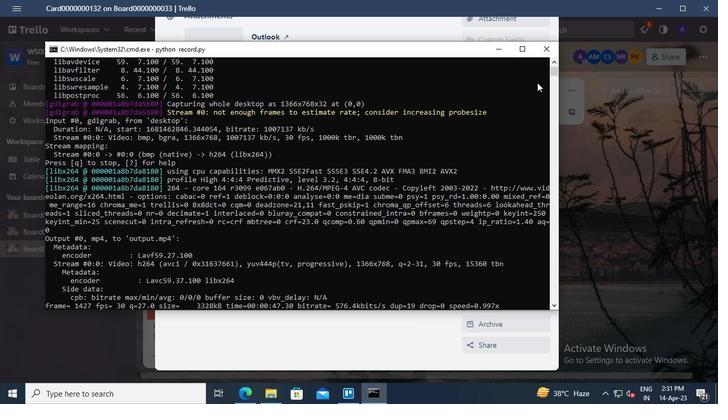 
Action: Mouse pressed left at (543, 51)
Screenshot: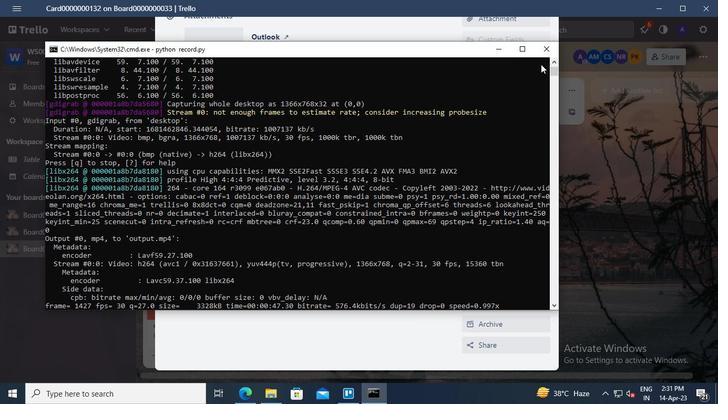 
